 Task: Sort the products in the category "Women's Body Care" by price (highest first).
Action: Mouse moved to (231, 96)
Screenshot: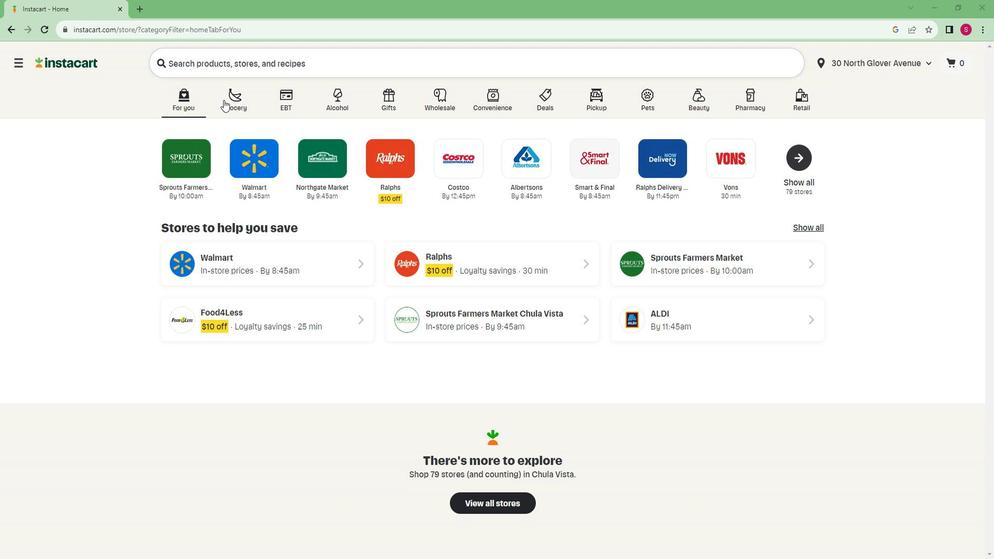 
Action: Mouse pressed left at (231, 96)
Screenshot: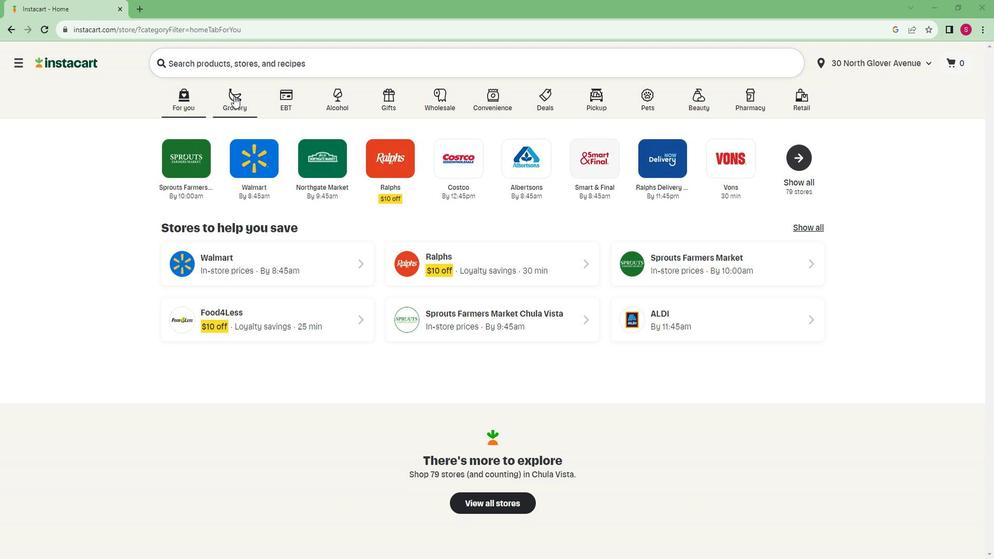 
Action: Mouse moved to (198, 296)
Screenshot: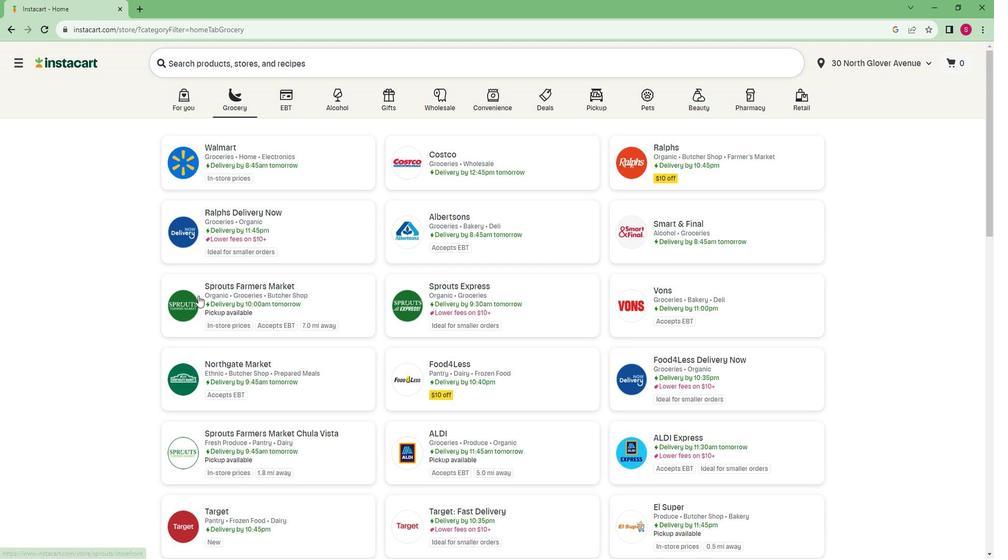 
Action: Mouse pressed left at (198, 296)
Screenshot: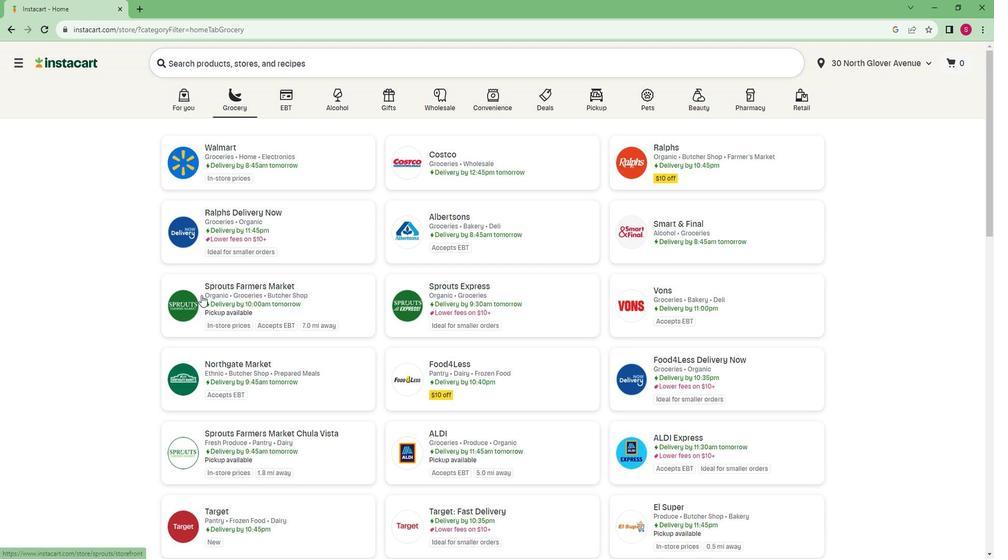 
Action: Mouse moved to (86, 400)
Screenshot: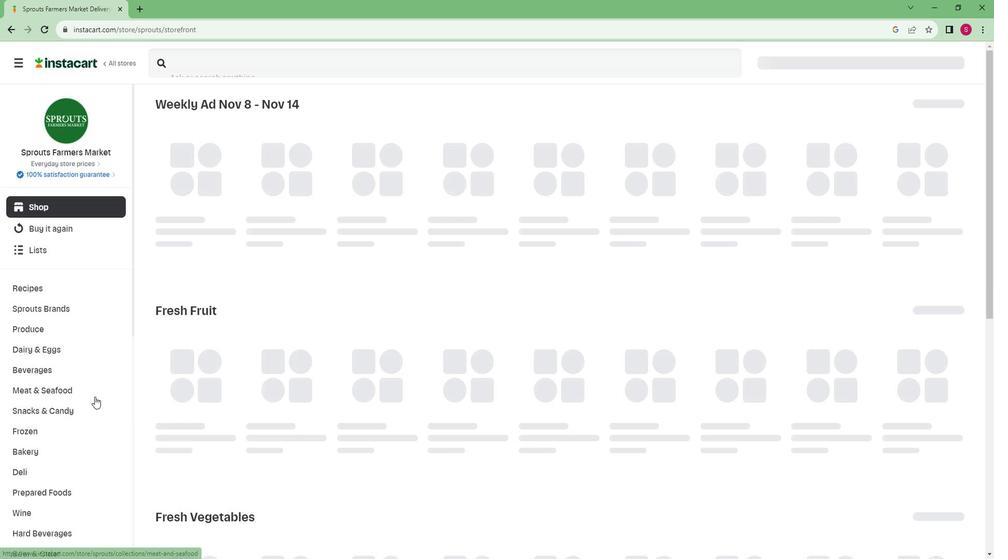 
Action: Mouse scrolled (86, 400) with delta (0, 0)
Screenshot: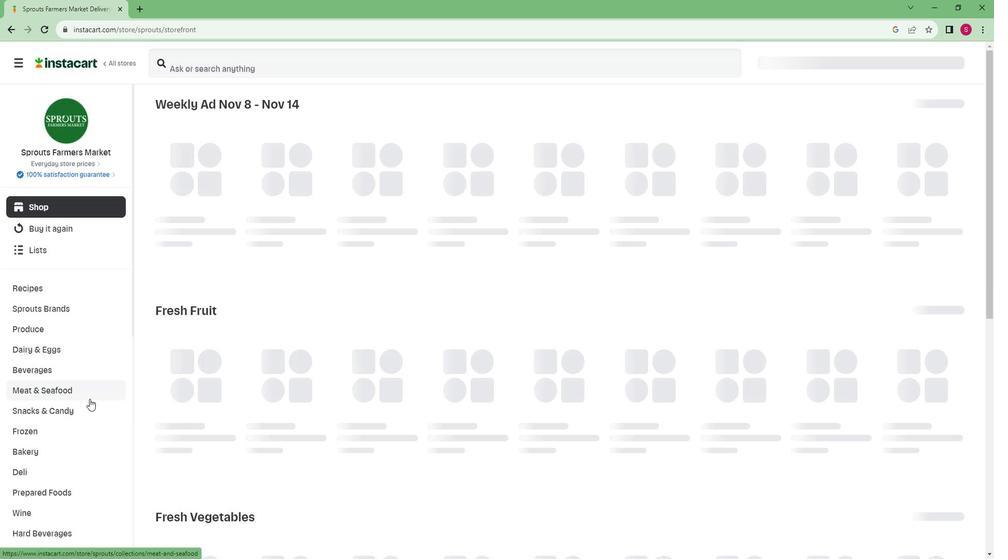 
Action: Mouse scrolled (86, 400) with delta (0, 0)
Screenshot: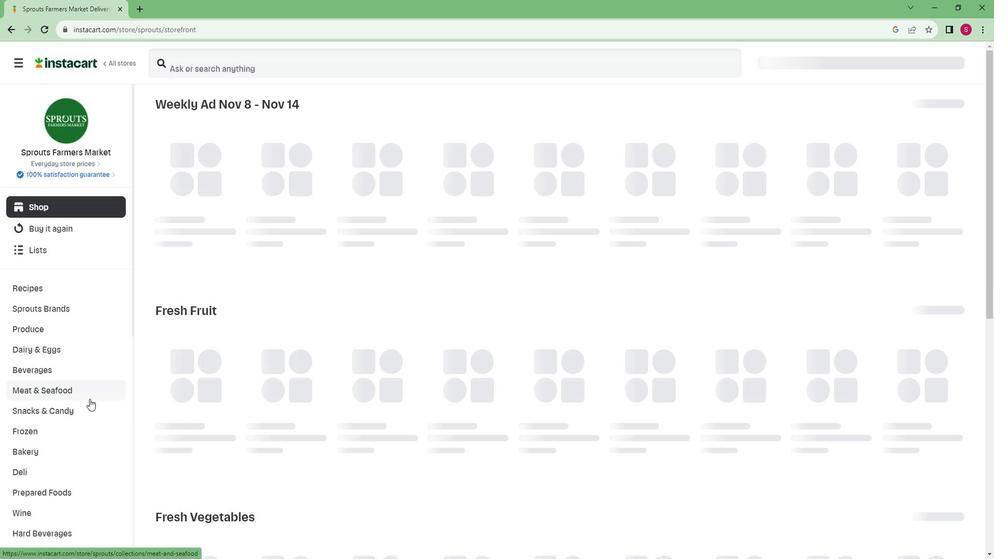 
Action: Mouse scrolled (86, 400) with delta (0, 0)
Screenshot: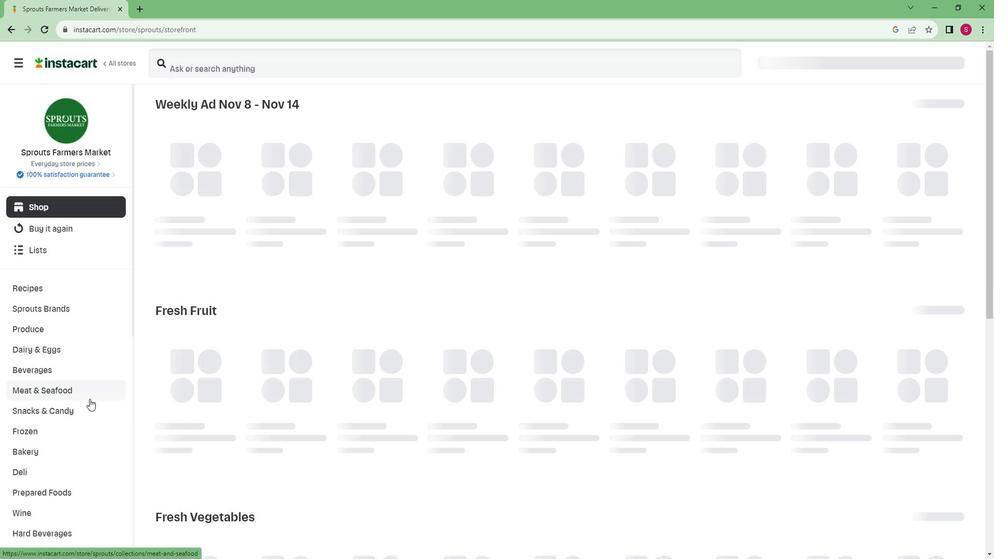 
Action: Mouse scrolled (86, 400) with delta (0, 0)
Screenshot: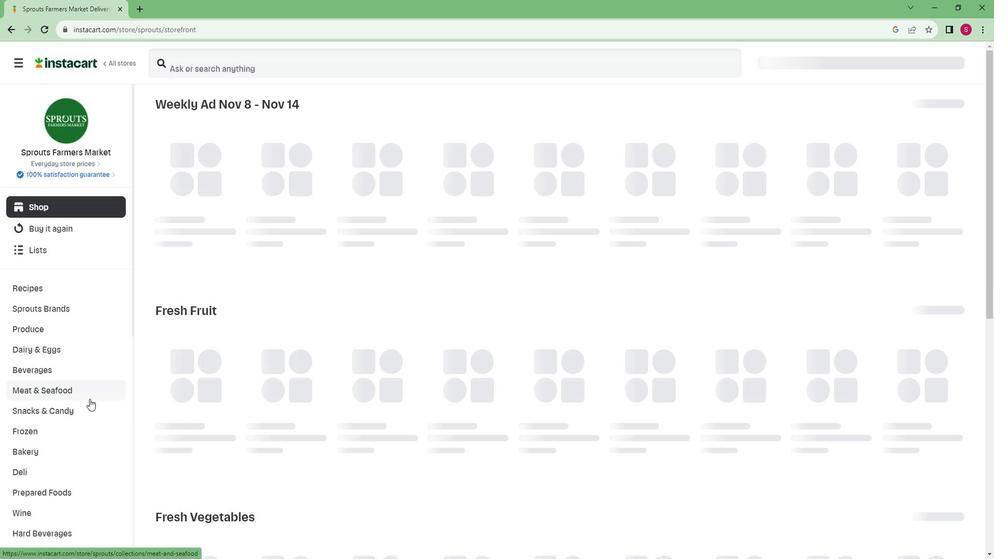 
Action: Mouse scrolled (86, 400) with delta (0, 0)
Screenshot: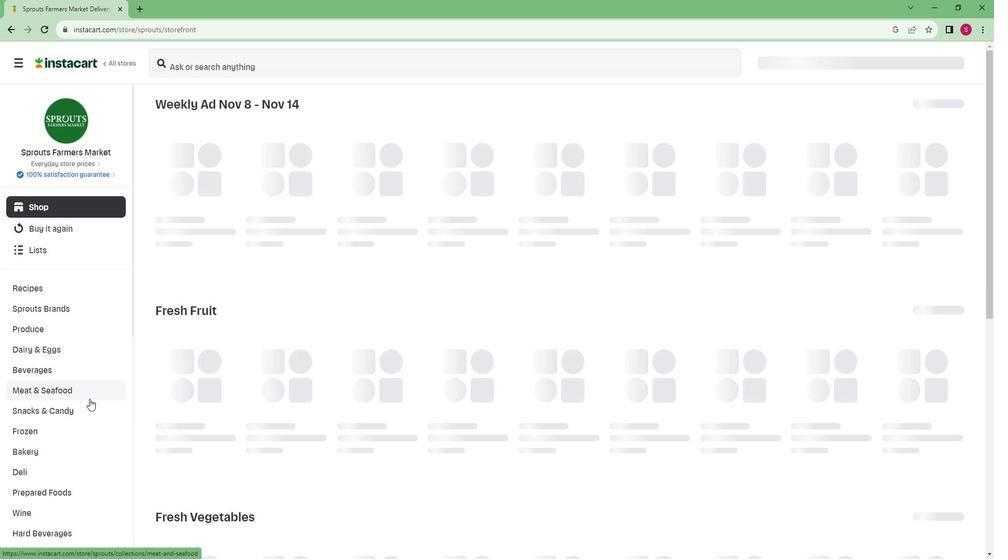 
Action: Mouse moved to (85, 400)
Screenshot: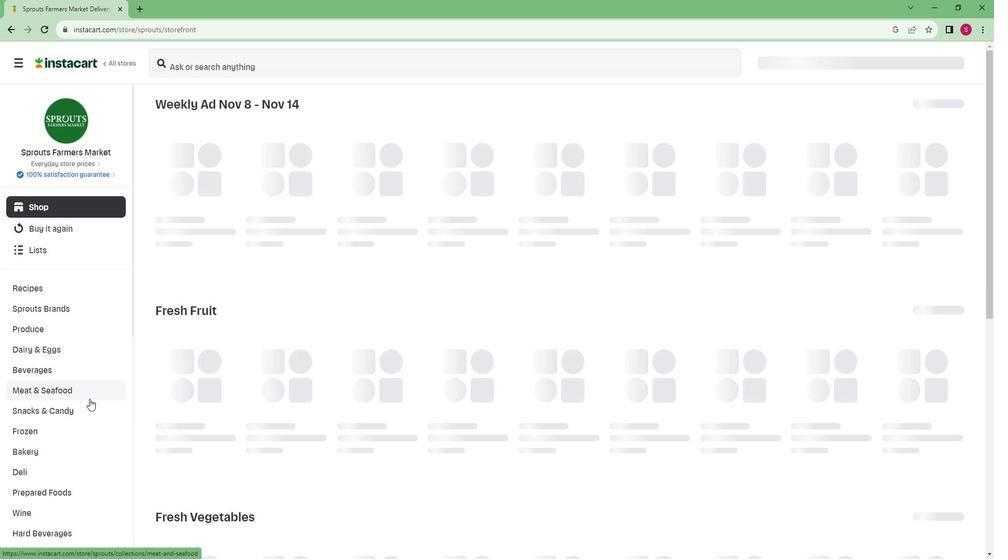 
Action: Mouse scrolled (85, 400) with delta (0, 0)
Screenshot: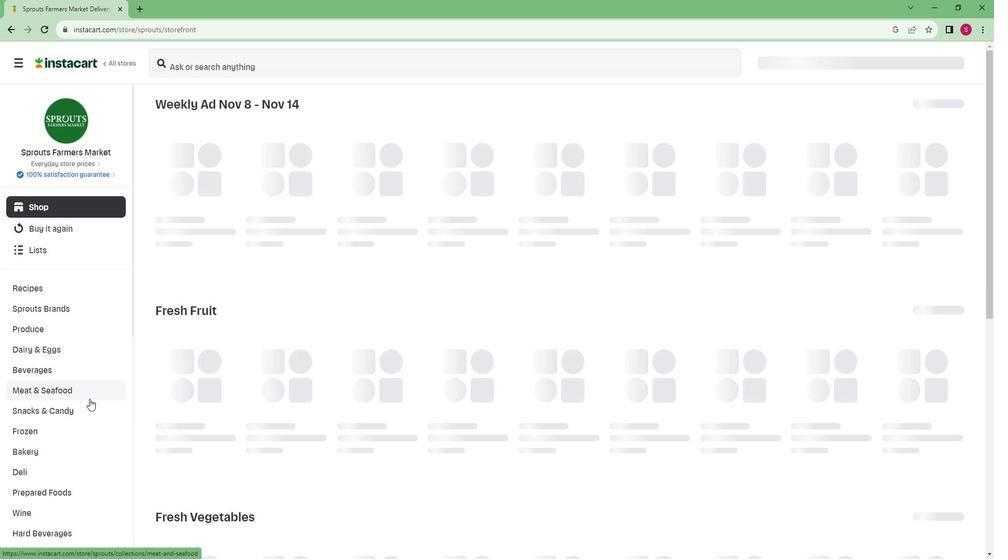 
Action: Mouse scrolled (85, 400) with delta (0, 0)
Screenshot: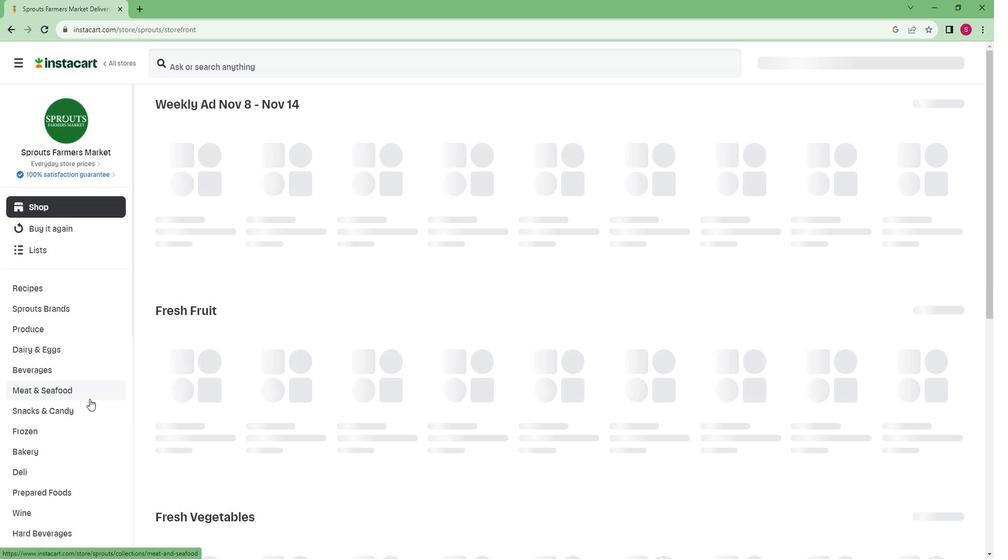 
Action: Mouse moved to (65, 424)
Screenshot: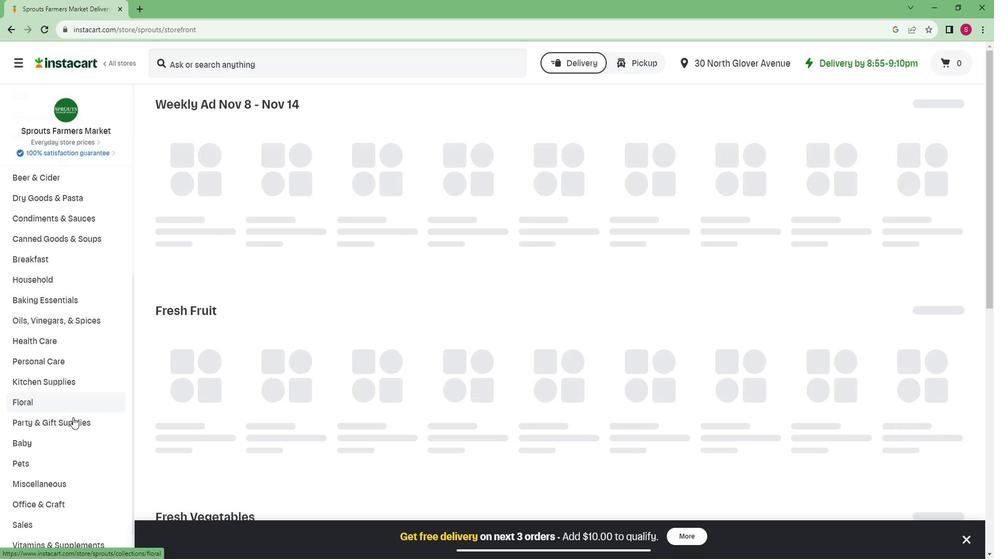 
Action: Mouse scrolled (65, 423) with delta (0, 0)
Screenshot: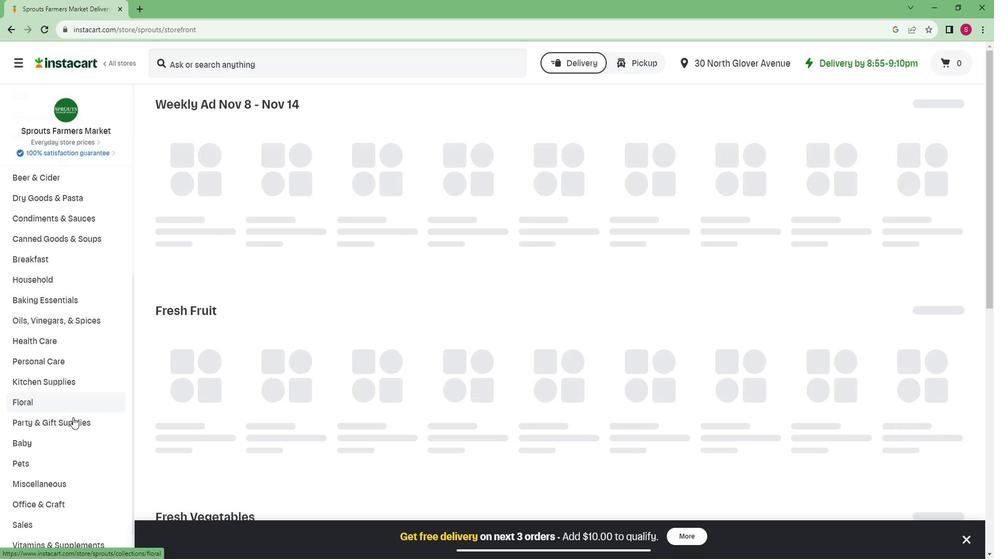 
Action: Mouse moved to (65, 424)
Screenshot: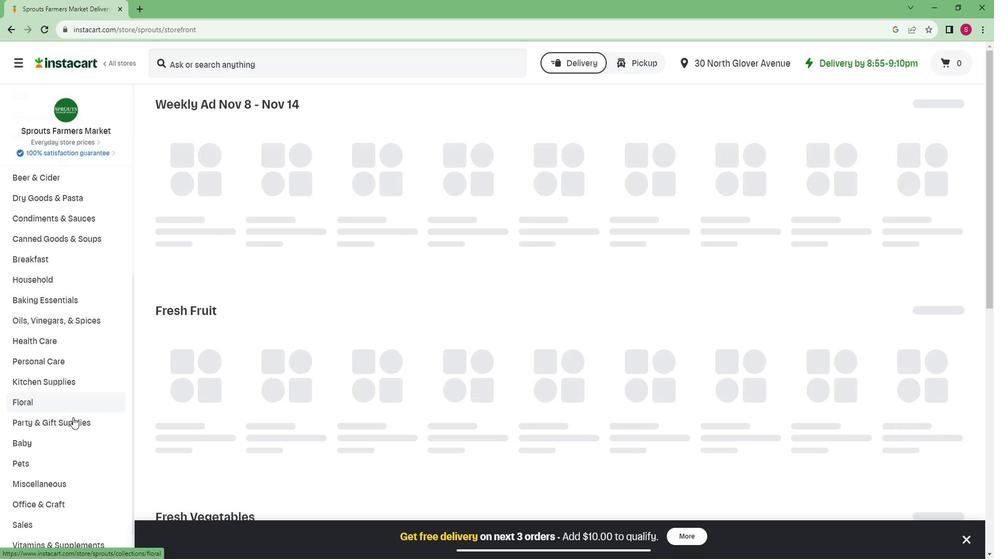 
Action: Mouse scrolled (65, 424) with delta (0, 0)
Screenshot: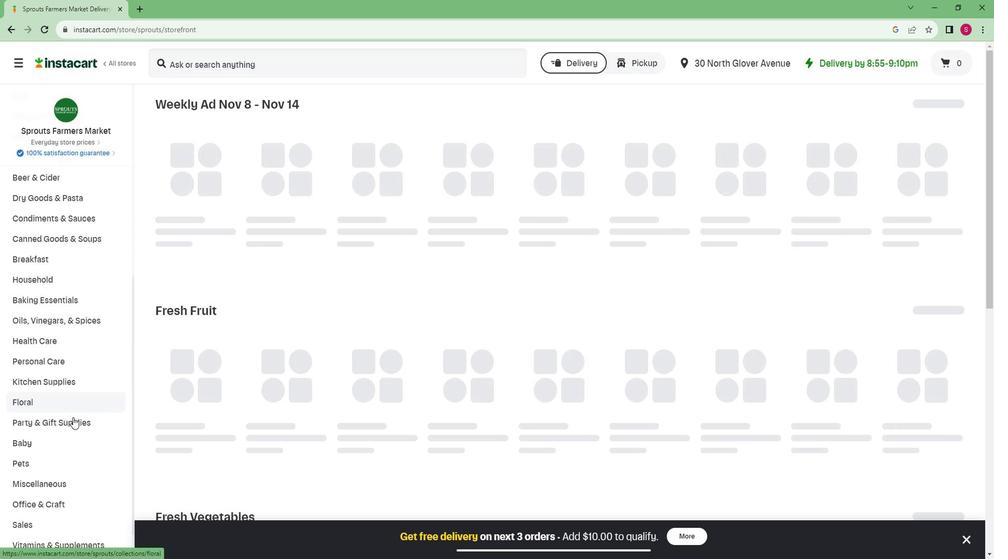 
Action: Mouse scrolled (65, 424) with delta (0, 0)
Screenshot: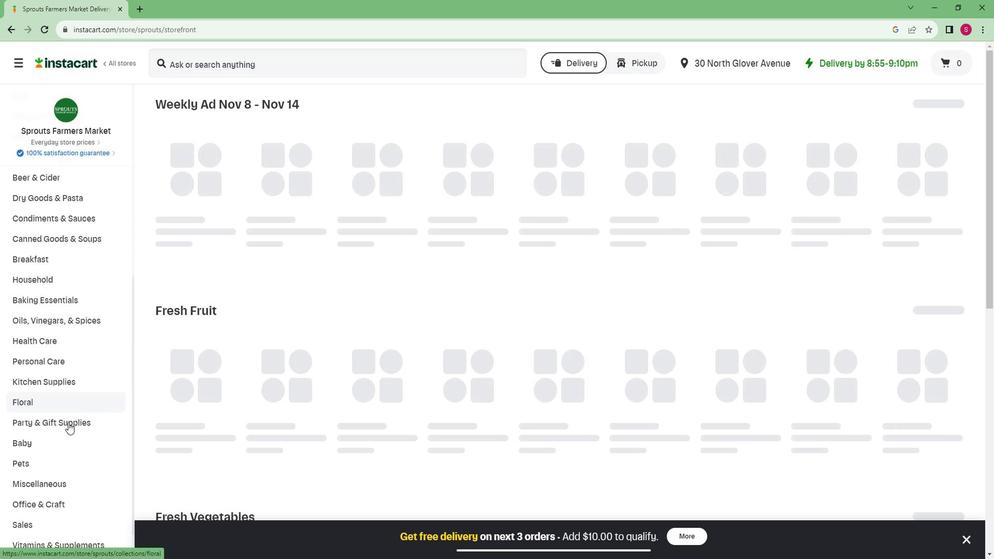 
Action: Mouse scrolled (65, 424) with delta (0, 0)
Screenshot: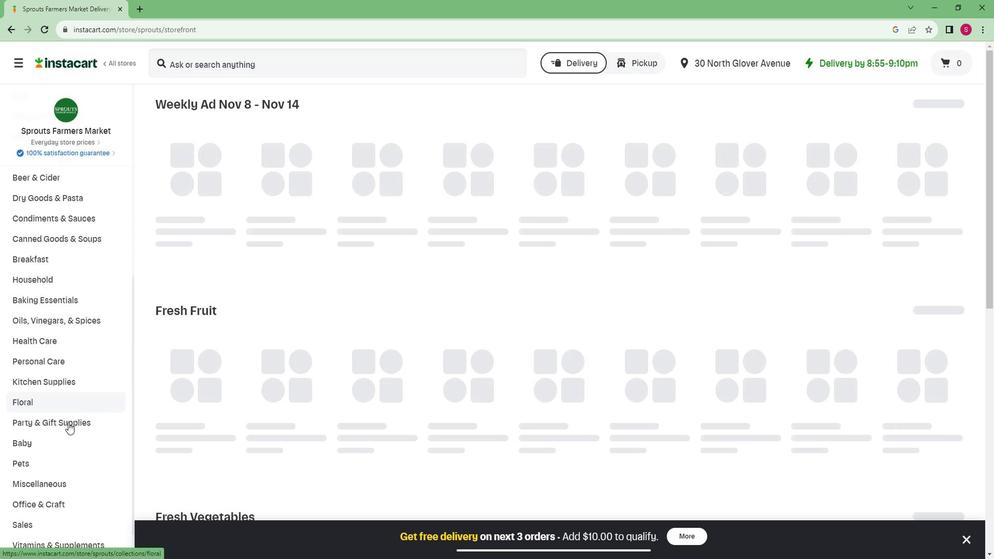 
Action: Mouse moved to (39, 520)
Screenshot: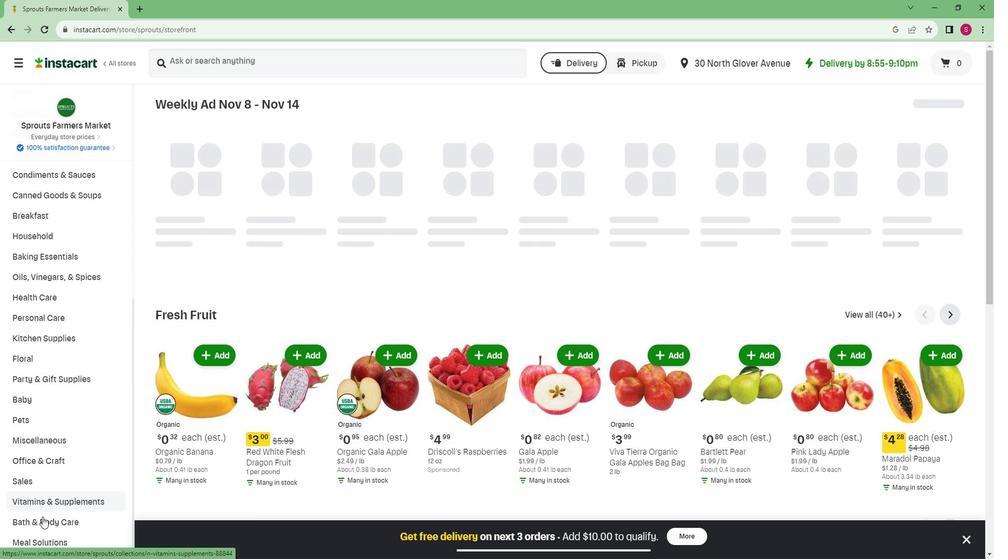 
Action: Mouse pressed left at (39, 520)
Screenshot: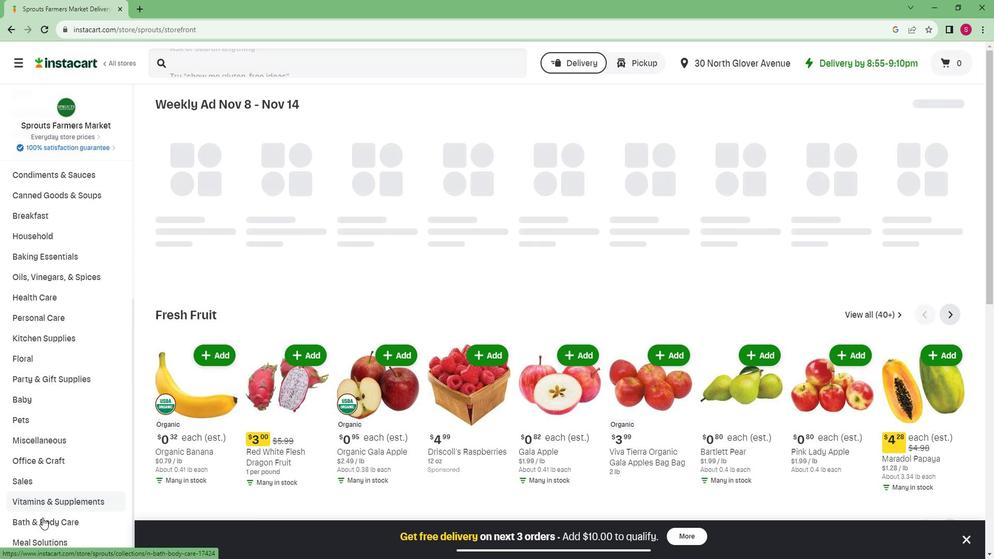 
Action: Mouse moved to (45, 488)
Screenshot: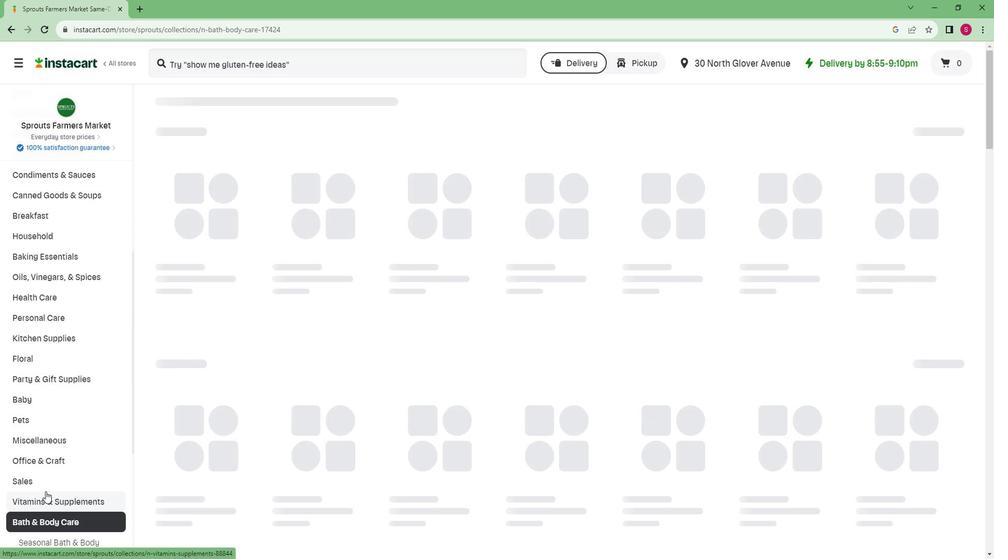 
Action: Mouse scrolled (45, 487) with delta (0, 0)
Screenshot: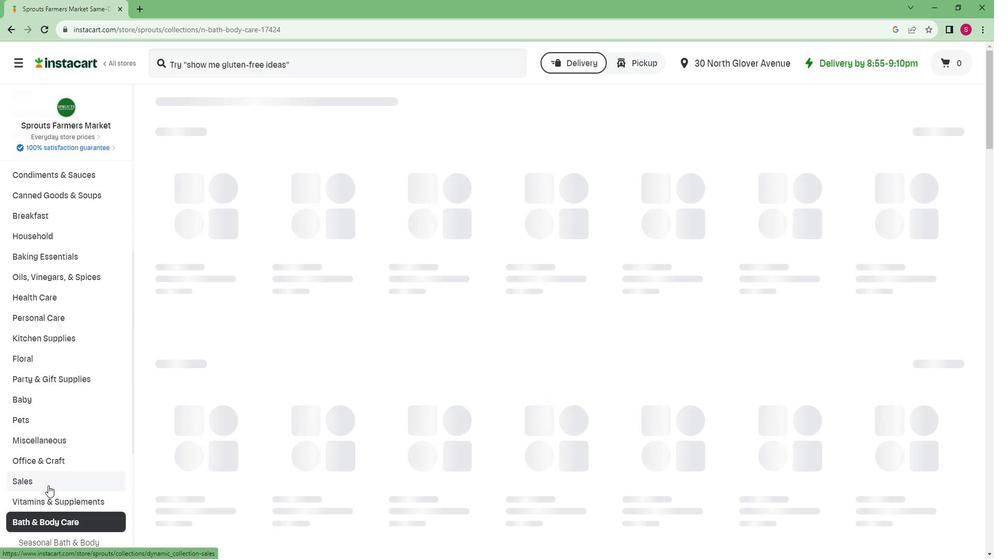 
Action: Mouse scrolled (45, 487) with delta (0, 0)
Screenshot: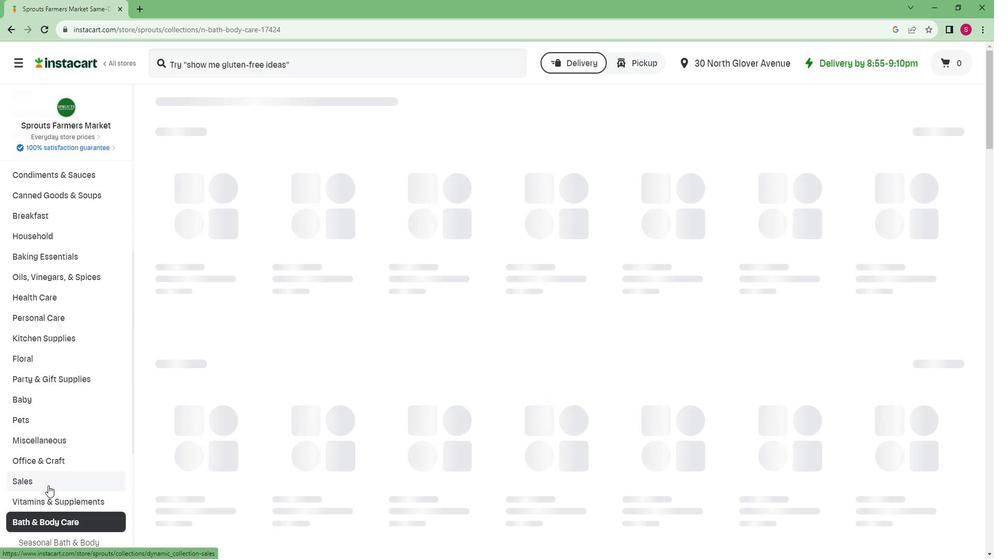 
Action: Mouse scrolled (45, 487) with delta (0, 0)
Screenshot: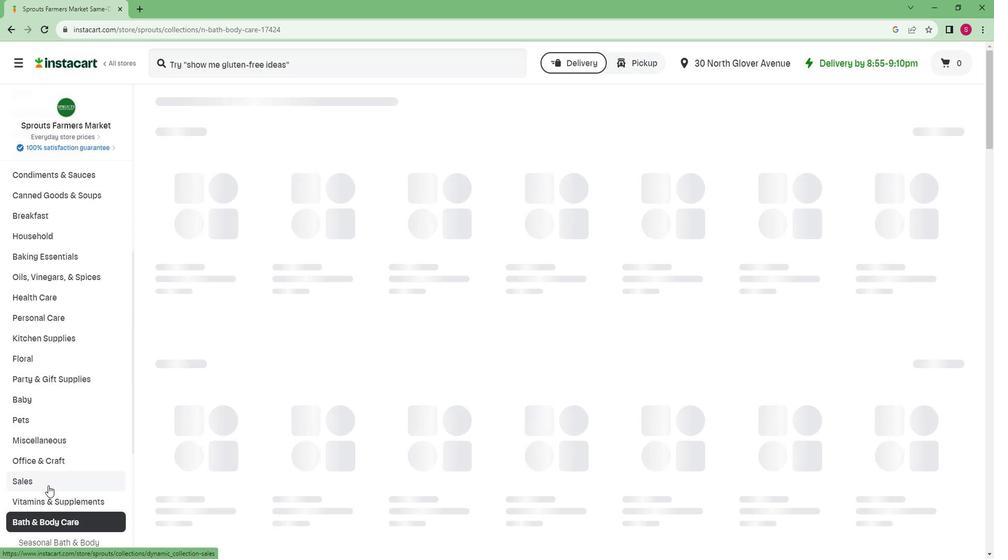 
Action: Mouse scrolled (45, 487) with delta (0, 0)
Screenshot: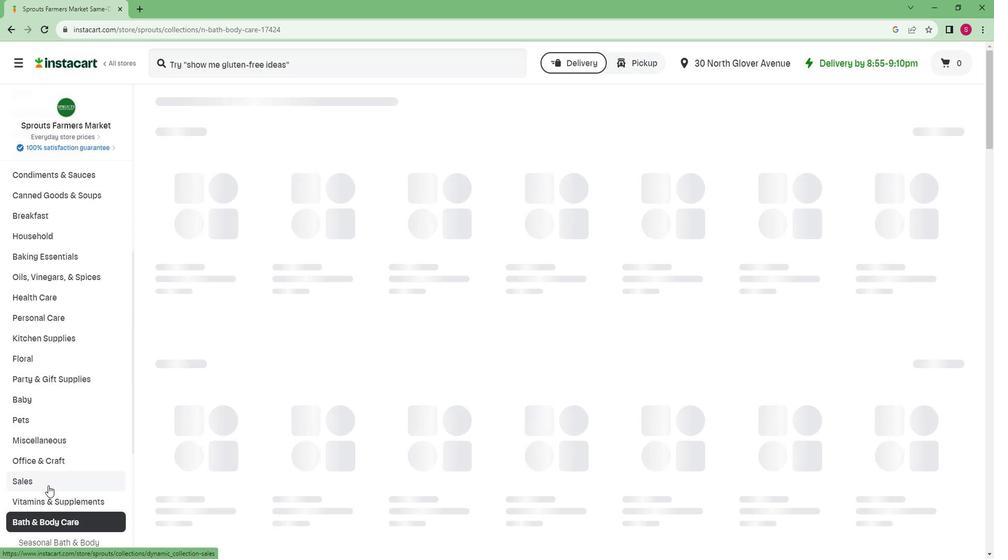 
Action: Mouse scrolled (45, 487) with delta (0, 0)
Screenshot: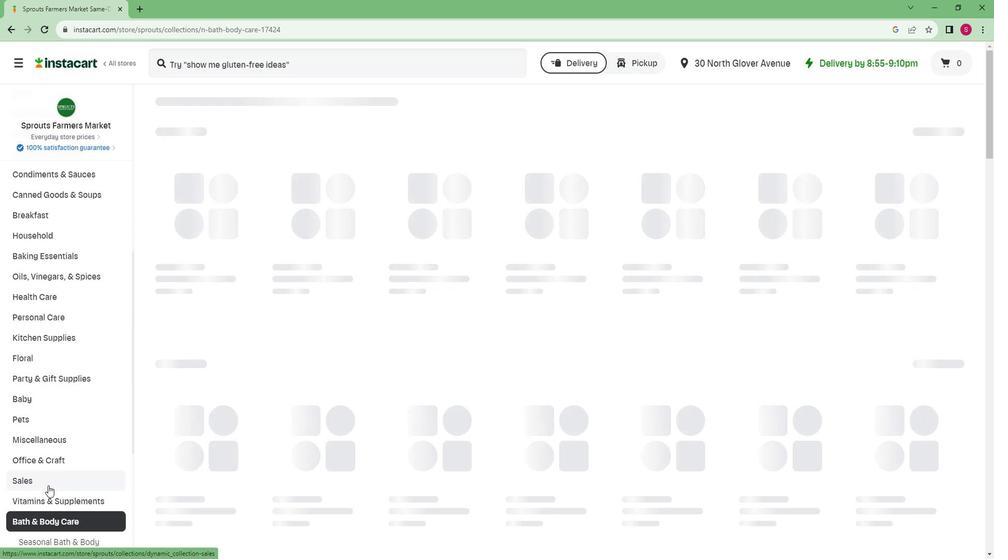 
Action: Mouse moved to (3, 516)
Screenshot: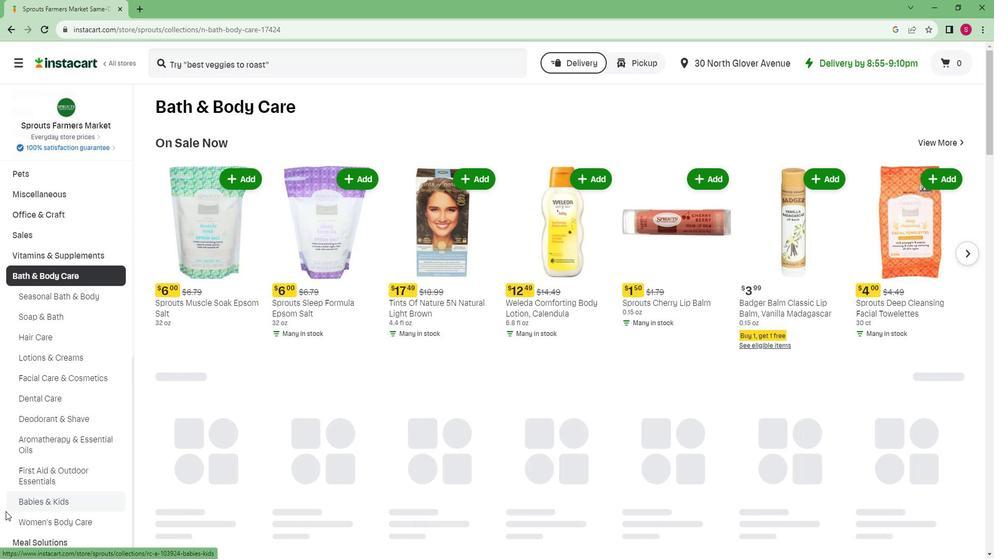 
Action: Mouse pressed left at (3, 516)
Screenshot: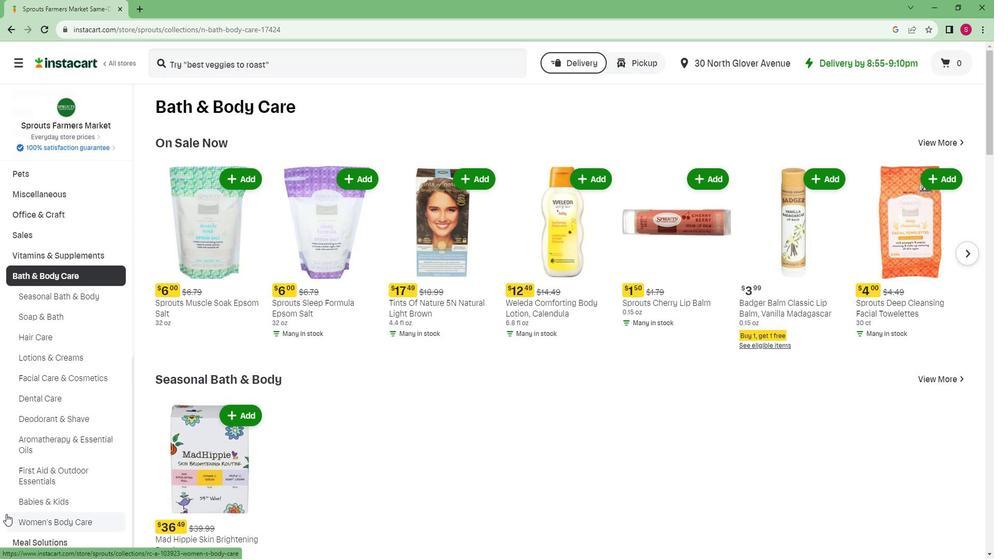 
Action: Mouse moved to (945, 153)
Screenshot: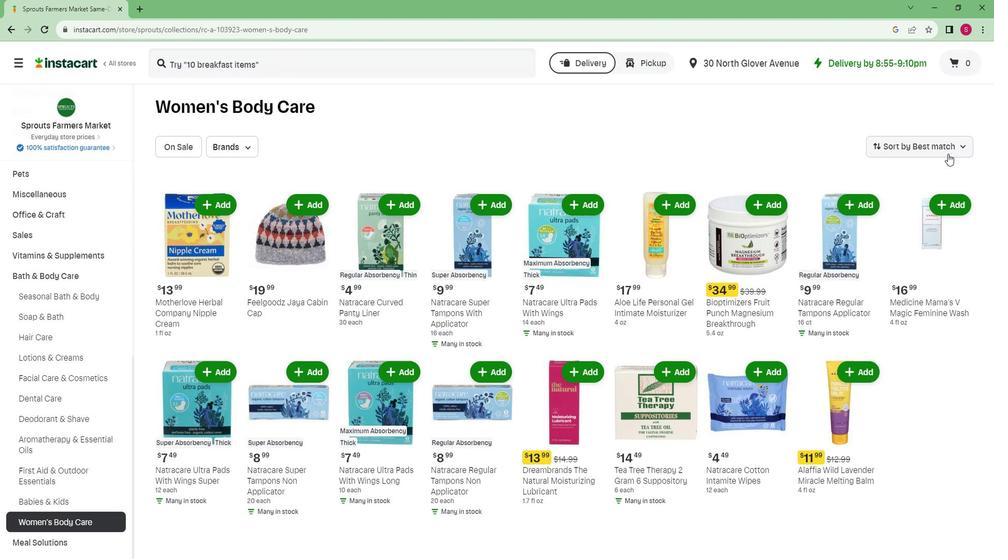 
Action: Mouse pressed left at (945, 153)
Screenshot: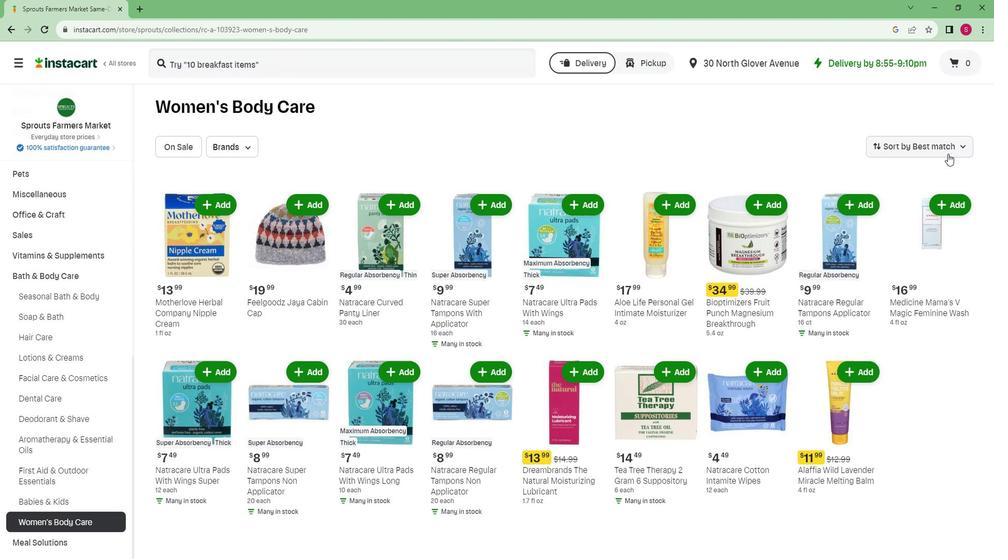 
Action: Mouse moved to (925, 228)
Screenshot: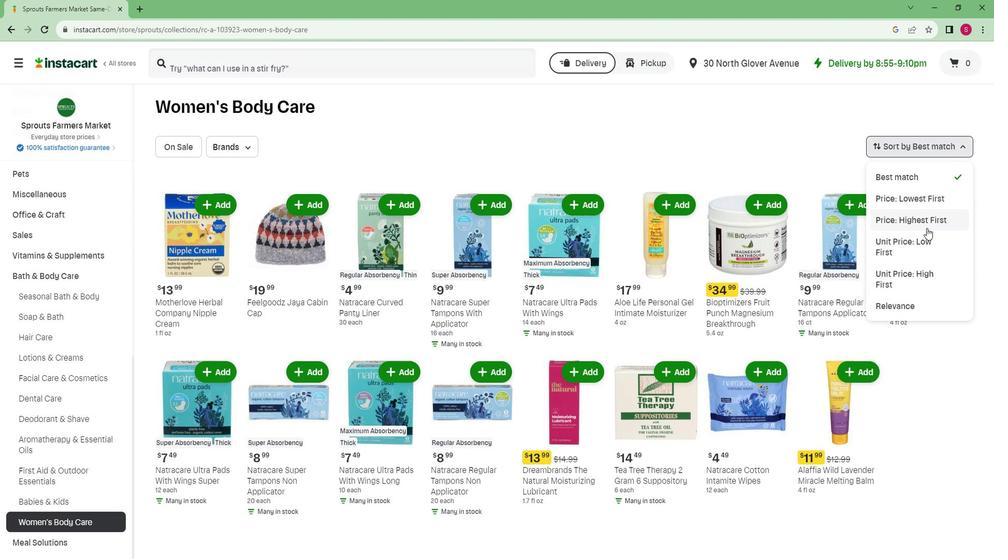 
Action: Mouse pressed left at (925, 228)
Screenshot: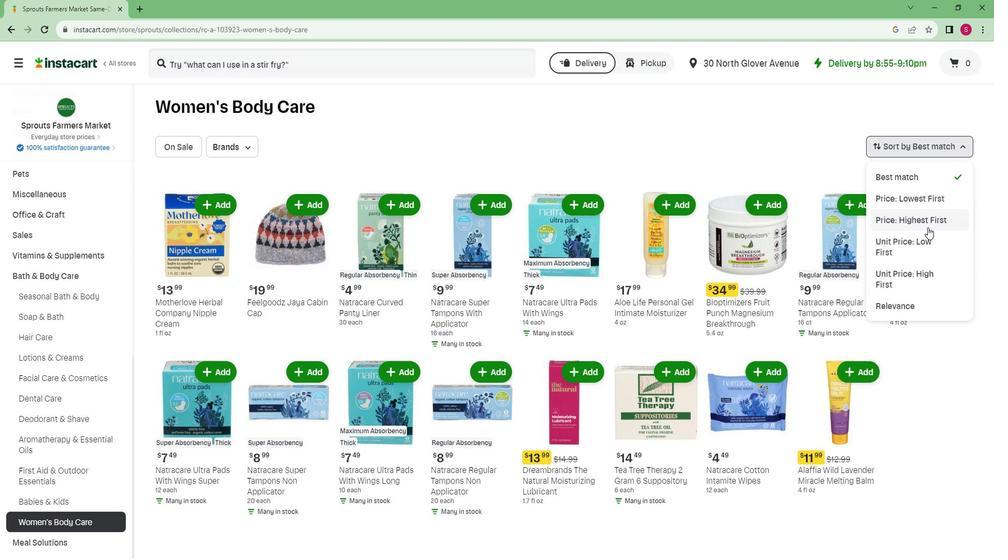 
Action: Mouse moved to (635, 263)
Screenshot: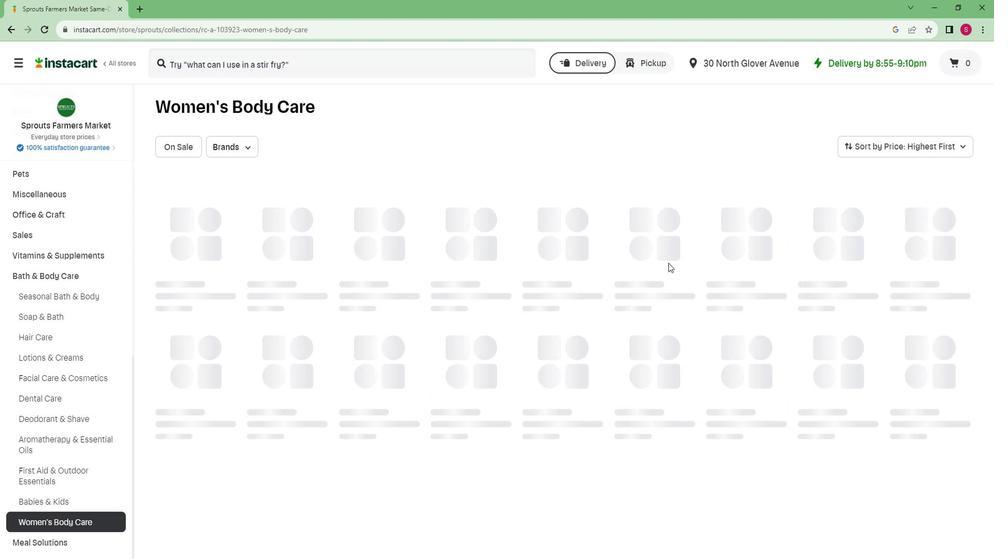 
